 Task: Create a due date automation trigger when advanced on, on the wednesday of the week a card is due add basic without the red label at 11:00 AM.
Action: Mouse moved to (1136, 157)
Screenshot: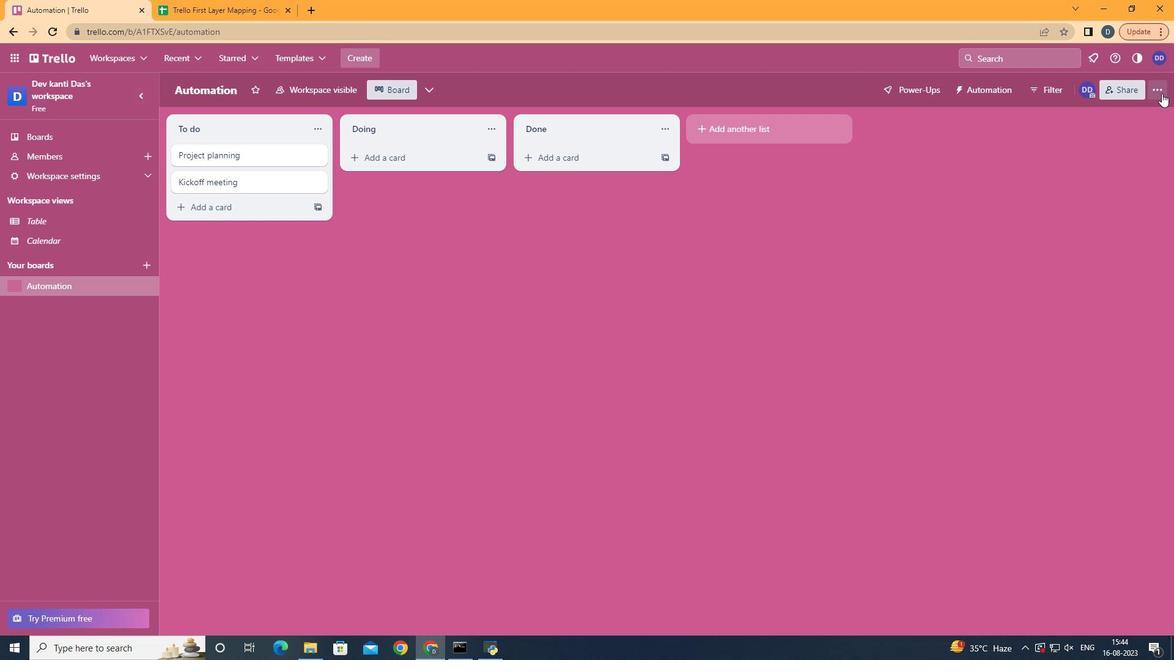 
Action: Mouse pressed left at (1136, 157)
Screenshot: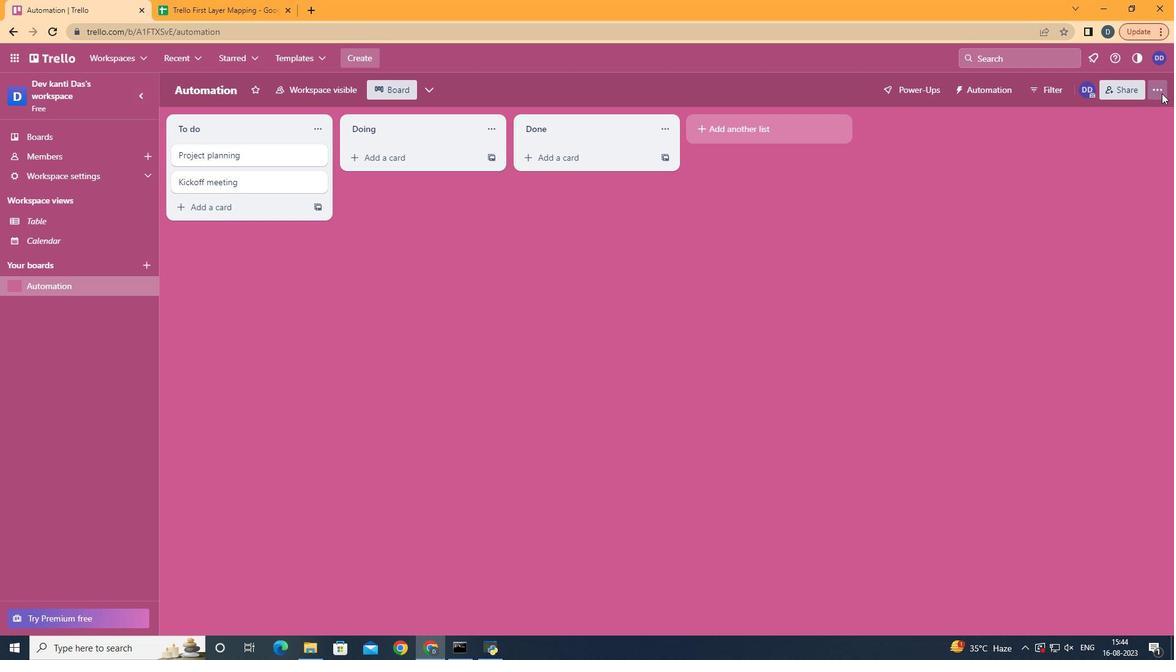 
Action: Mouse moved to (1063, 308)
Screenshot: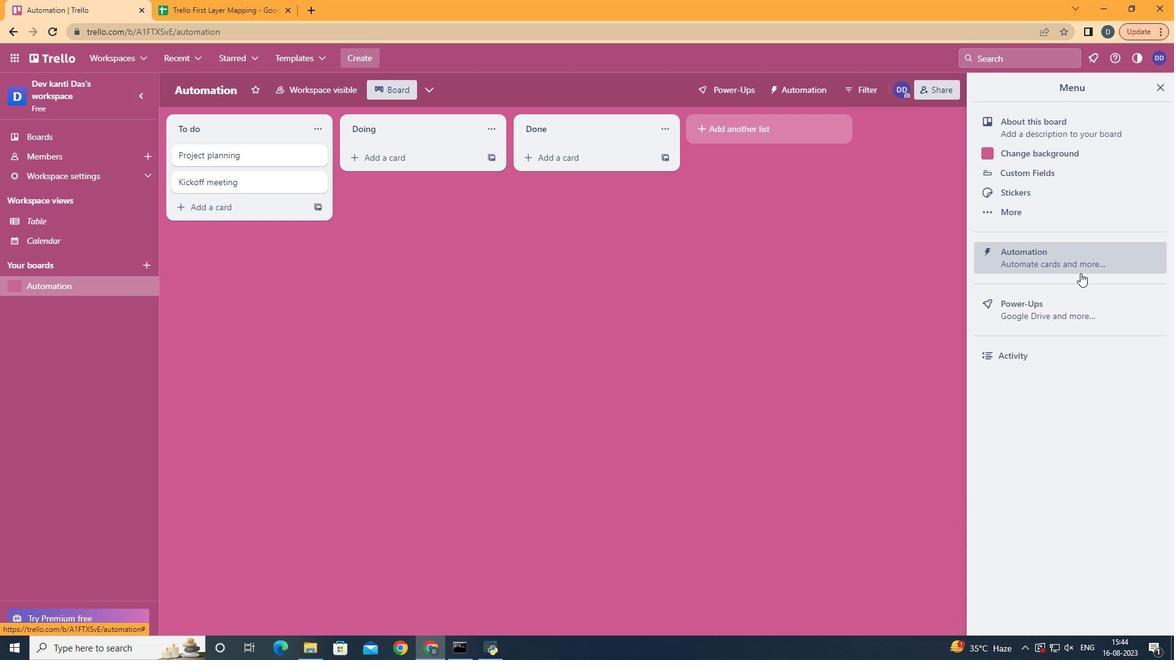 
Action: Mouse pressed left at (1063, 308)
Screenshot: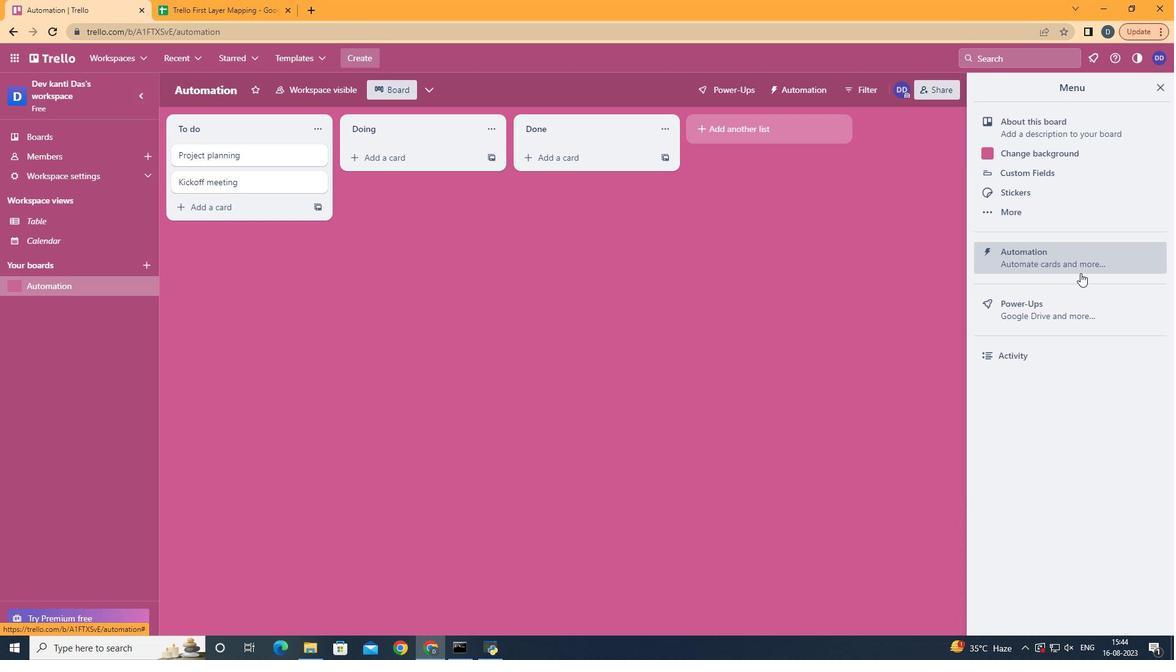 
Action: Mouse moved to (324, 283)
Screenshot: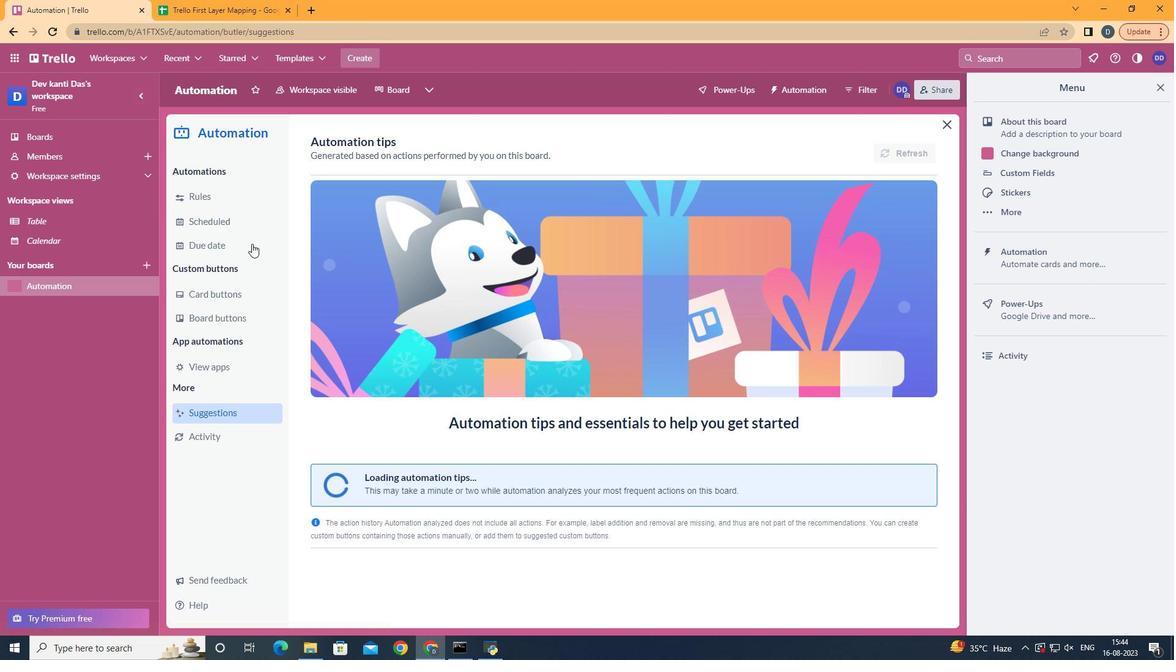 
Action: Mouse pressed left at (324, 283)
Screenshot: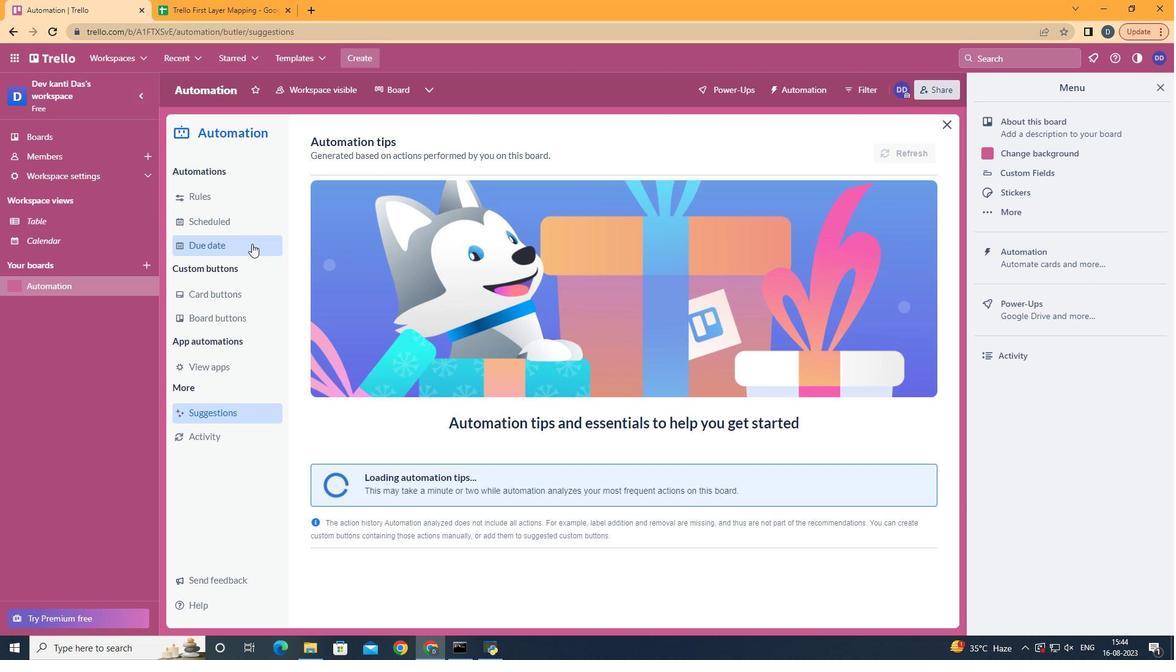 
Action: Mouse moved to (867, 197)
Screenshot: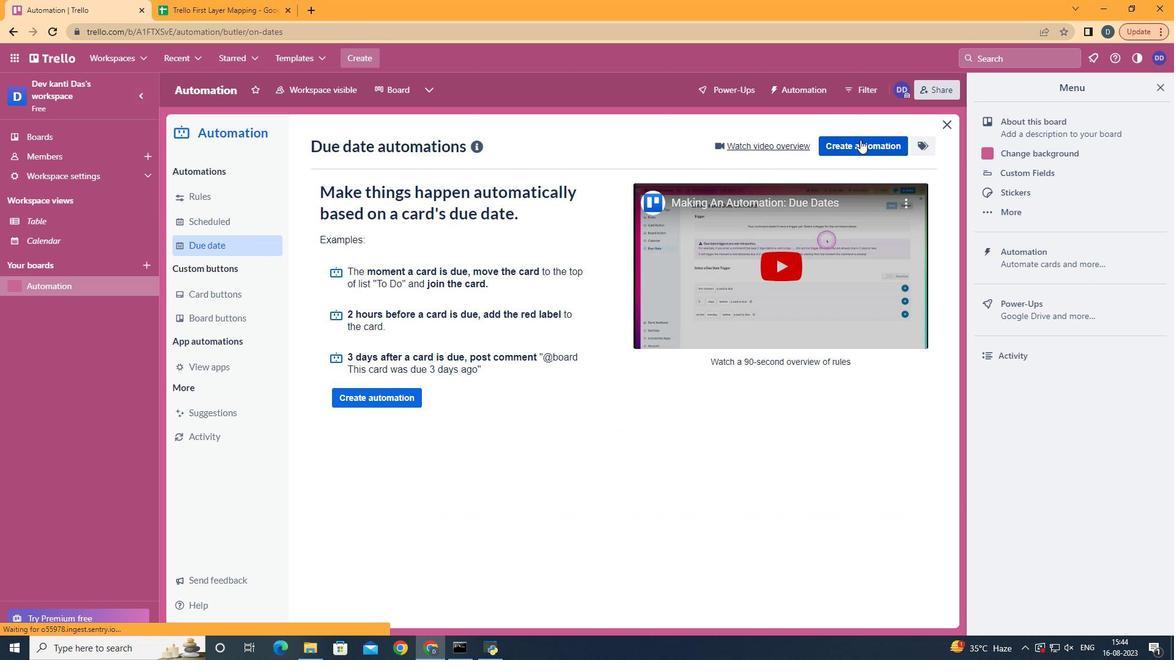 
Action: Mouse pressed left at (867, 197)
Screenshot: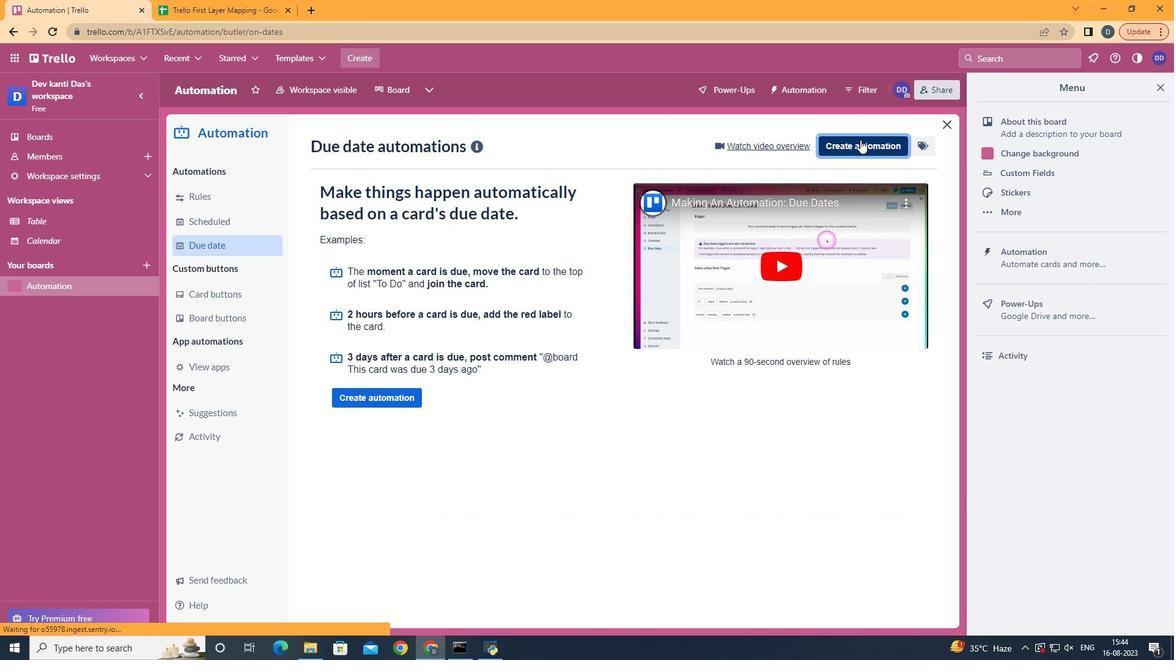
Action: Mouse moved to (679, 301)
Screenshot: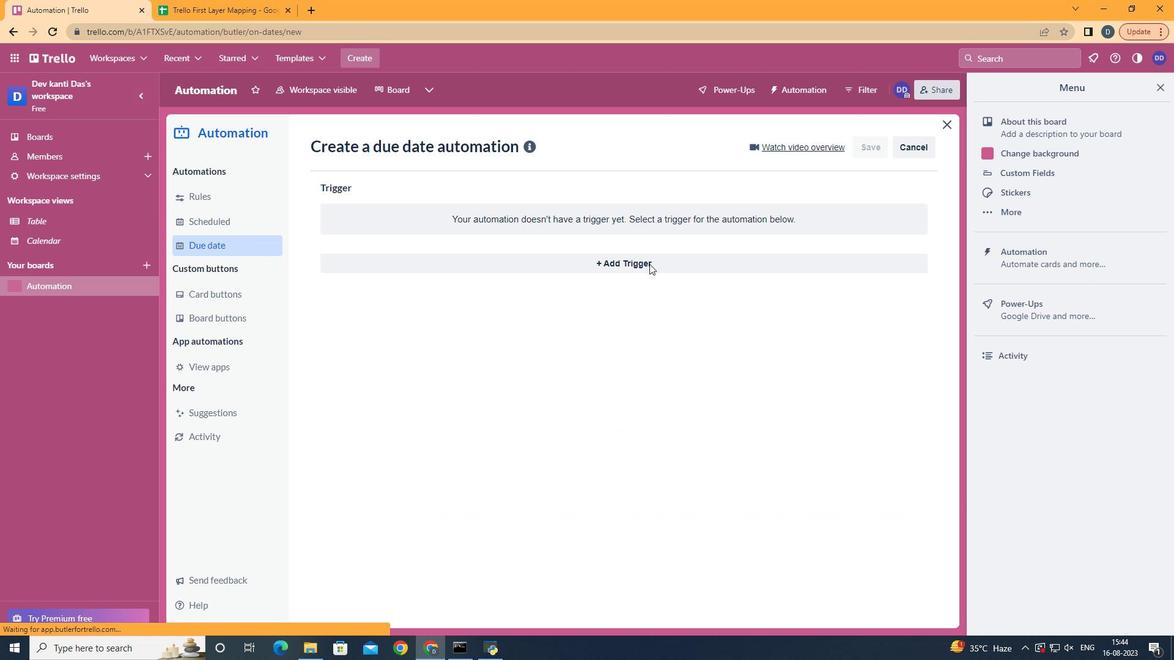 
Action: Mouse pressed left at (679, 301)
Screenshot: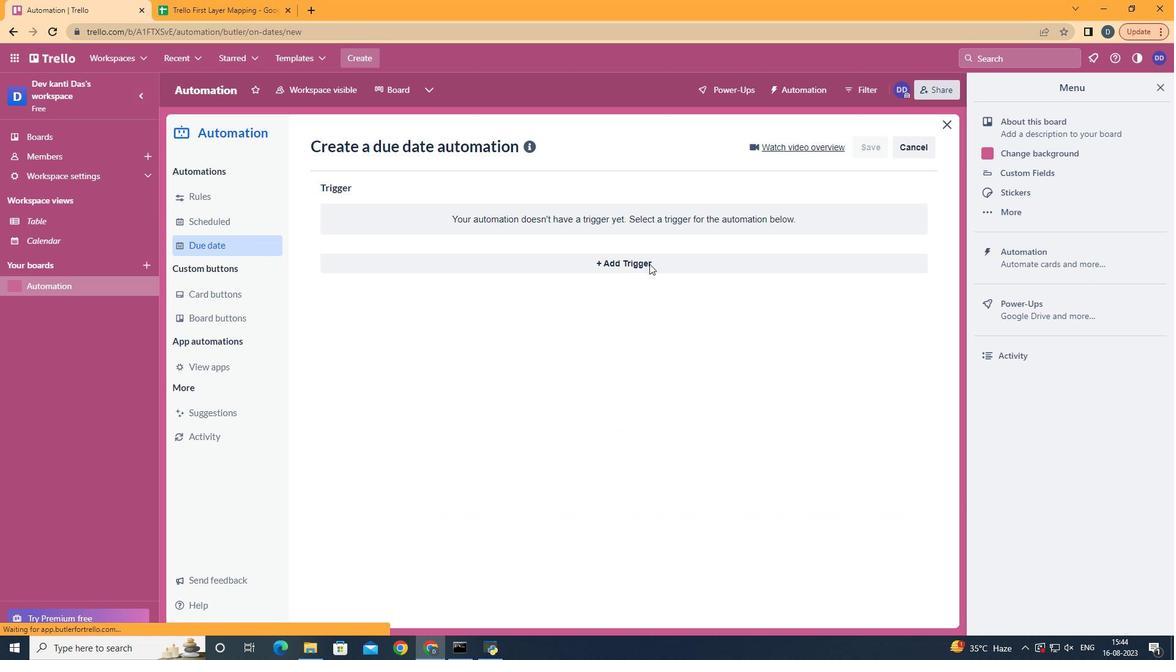 
Action: Mouse moved to (461, 388)
Screenshot: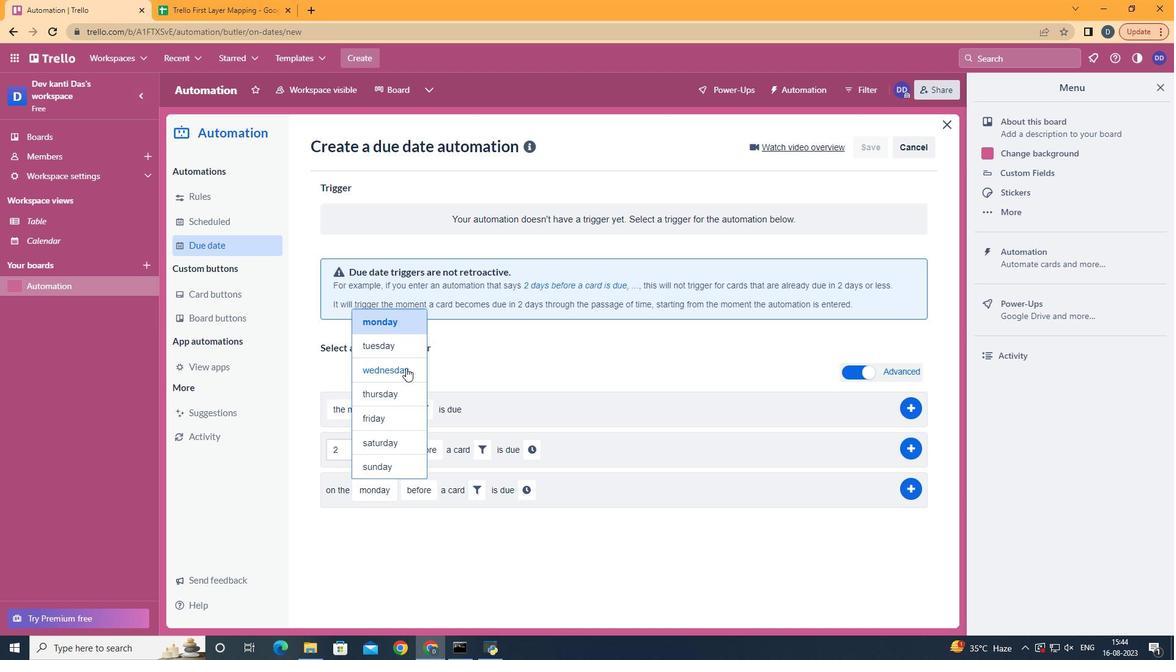 
Action: Mouse pressed left at (461, 388)
Screenshot: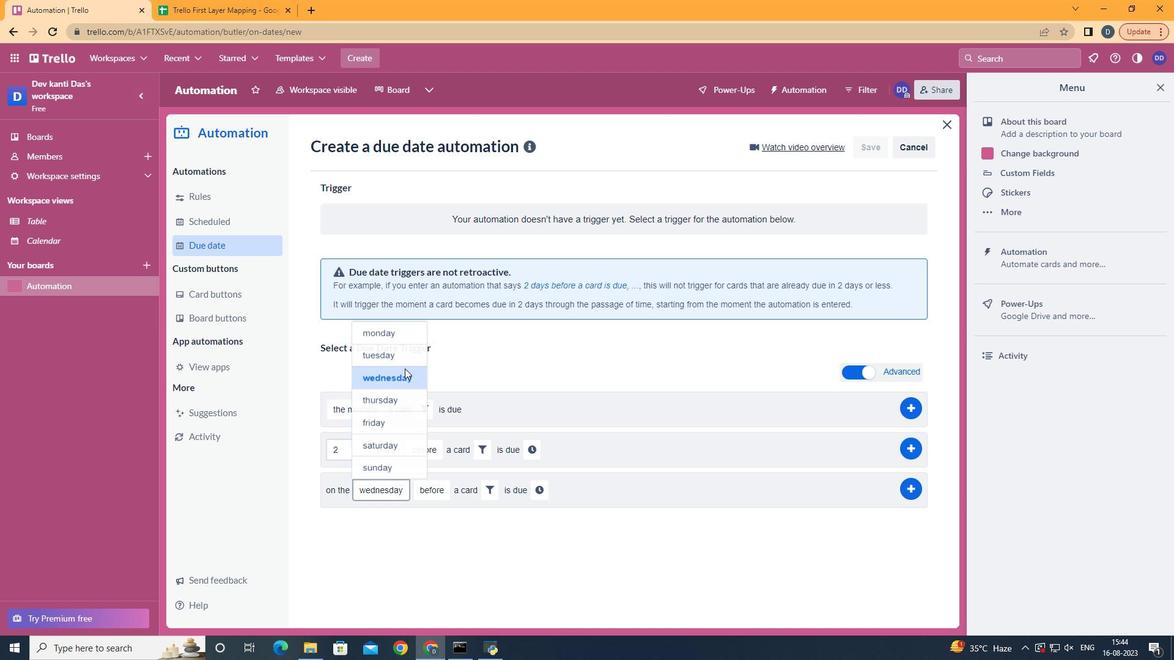 
Action: Mouse moved to (504, 554)
Screenshot: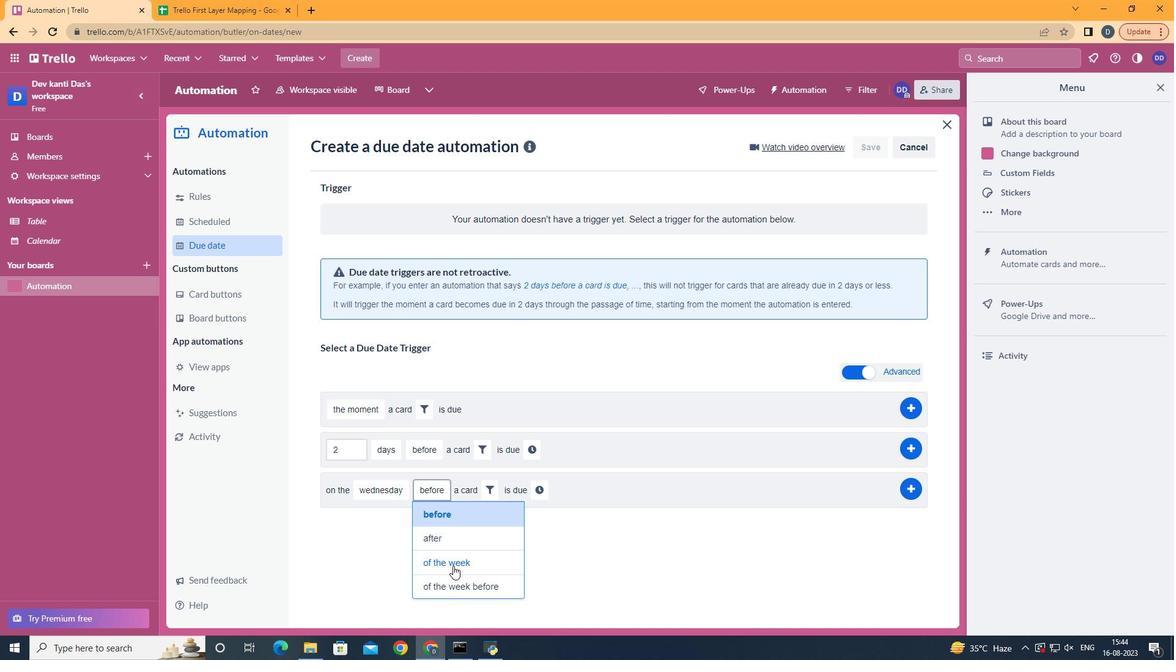 
Action: Mouse pressed left at (504, 554)
Screenshot: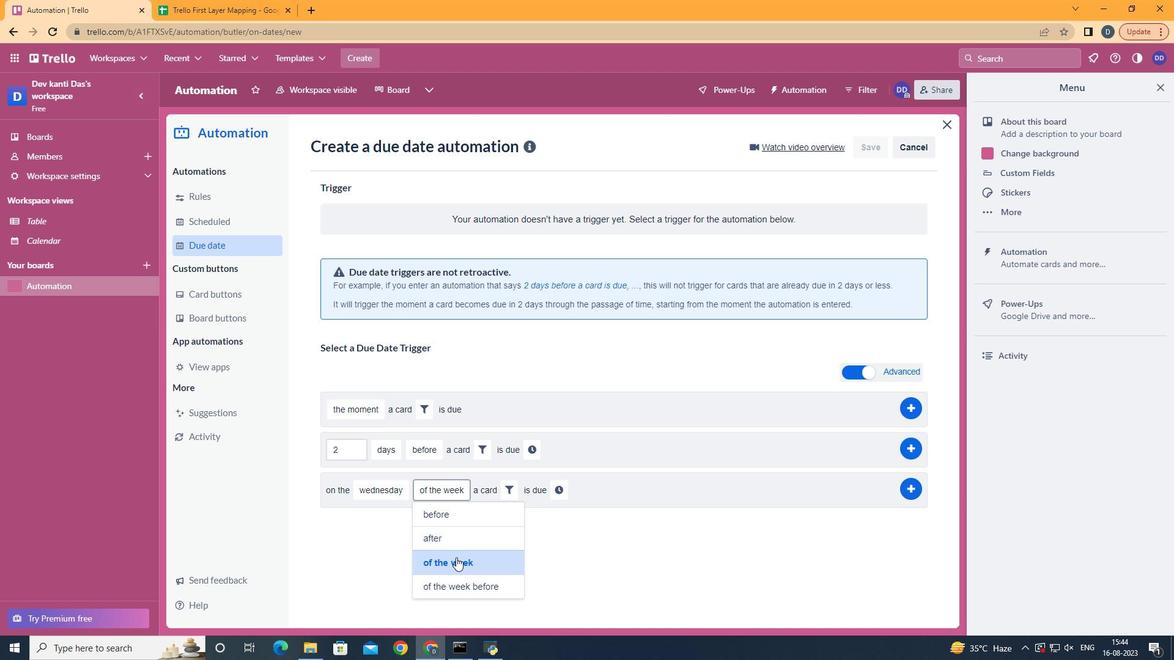 
Action: Mouse moved to (553, 495)
Screenshot: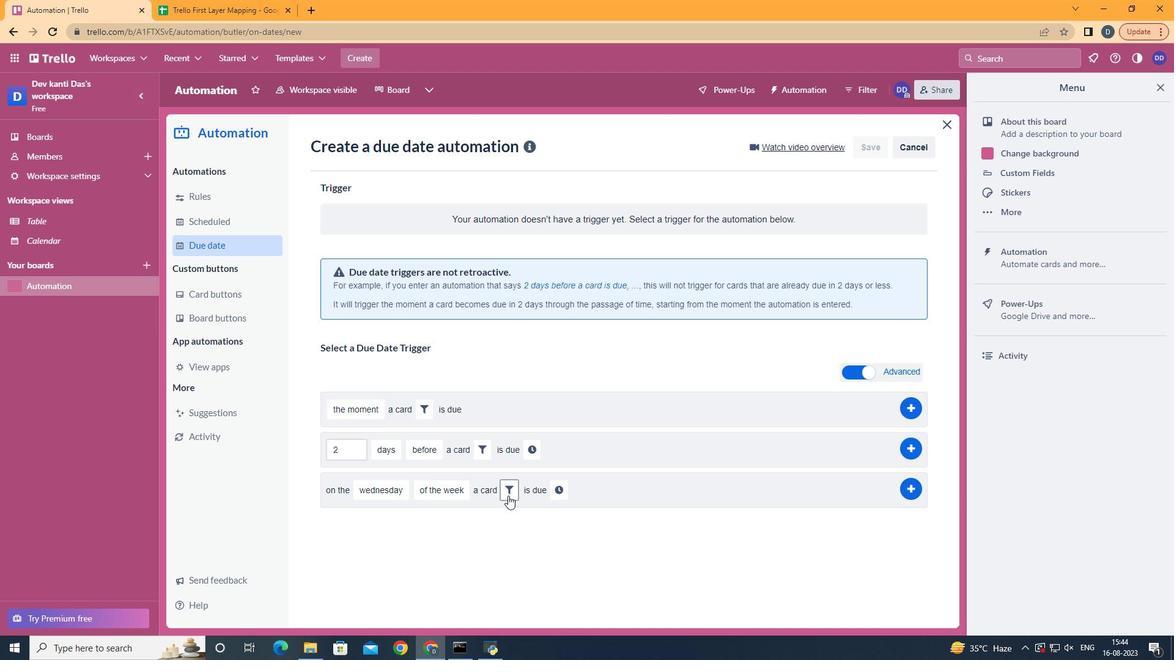 
Action: Mouse pressed left at (553, 495)
Screenshot: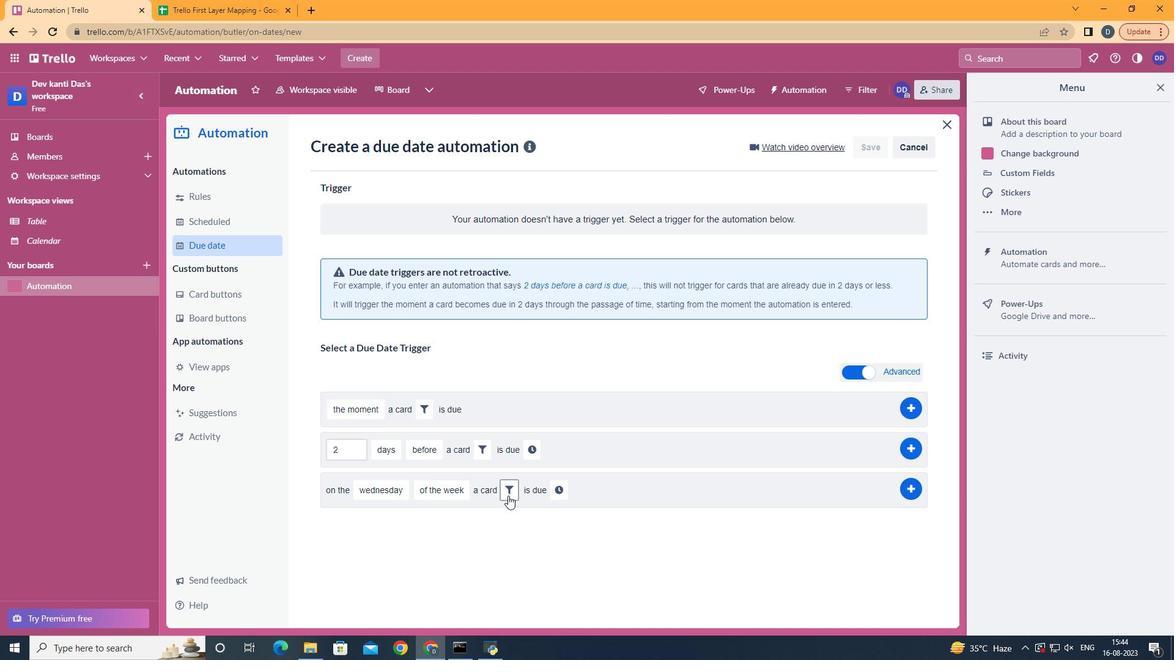 
Action: Mouse moved to (624, 521)
Screenshot: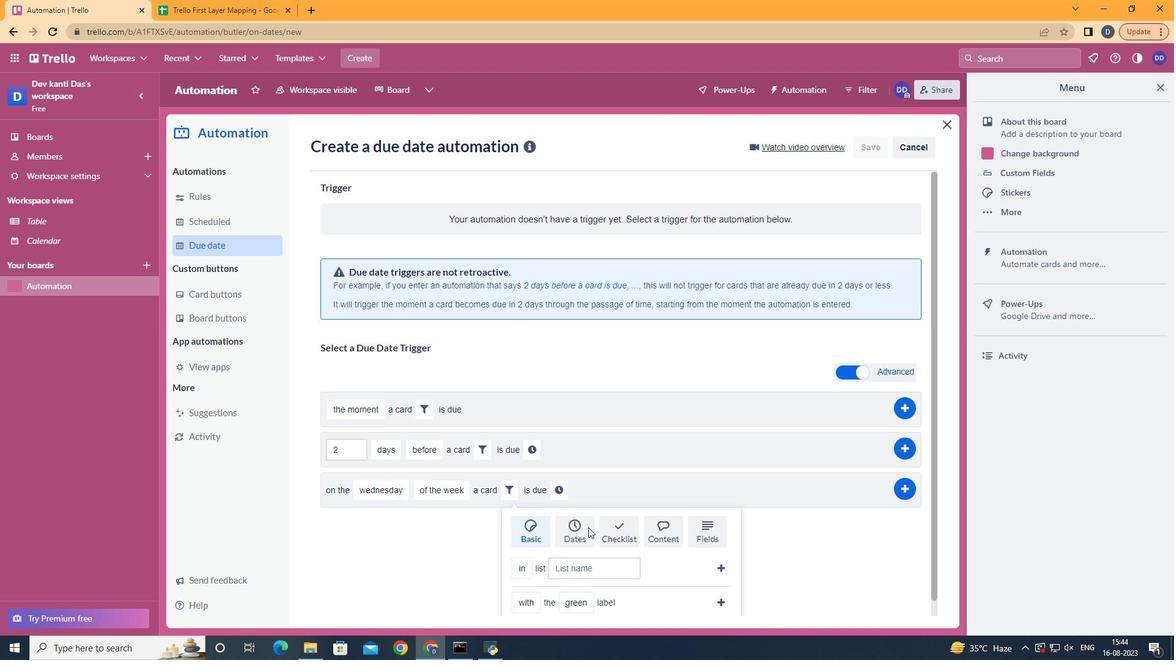 
Action: Mouse scrolled (624, 521) with delta (0, 0)
Screenshot: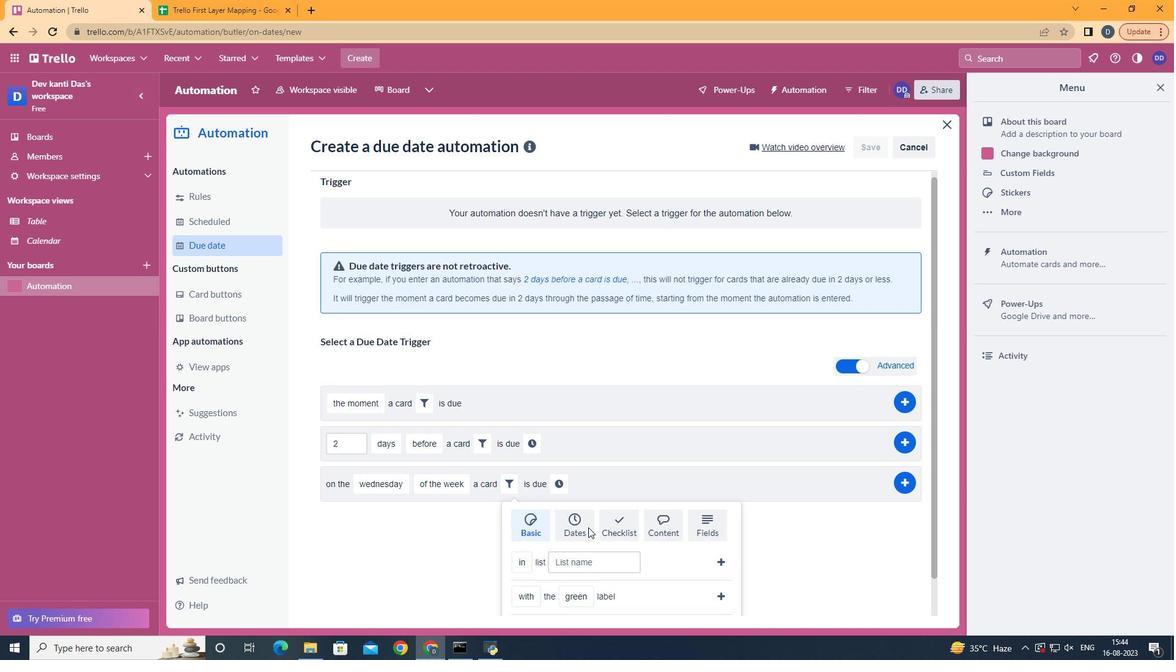 
Action: Mouse scrolled (624, 521) with delta (0, 0)
Screenshot: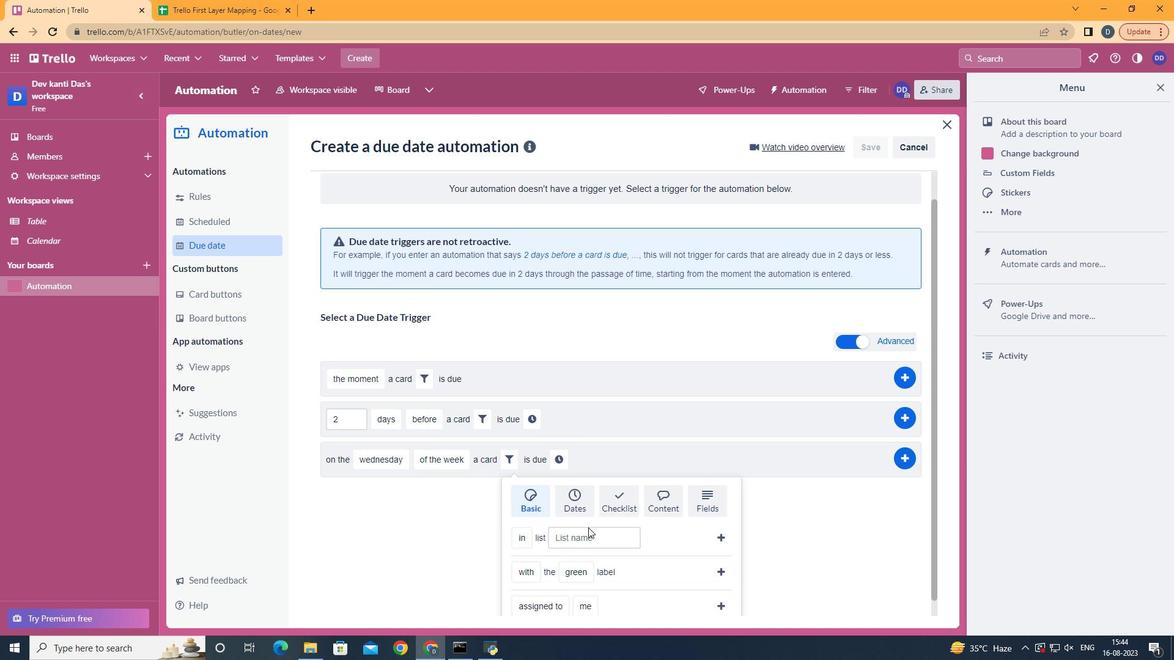
Action: Mouse scrolled (624, 521) with delta (0, 0)
Screenshot: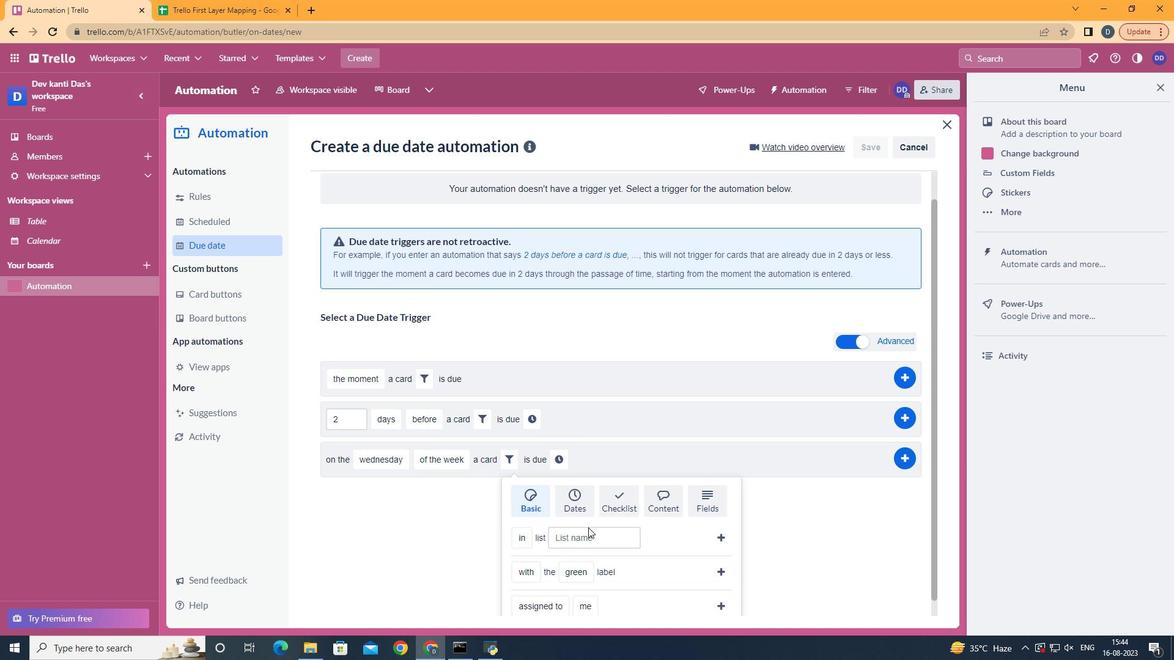 
Action: Mouse scrolled (624, 521) with delta (0, 0)
Screenshot: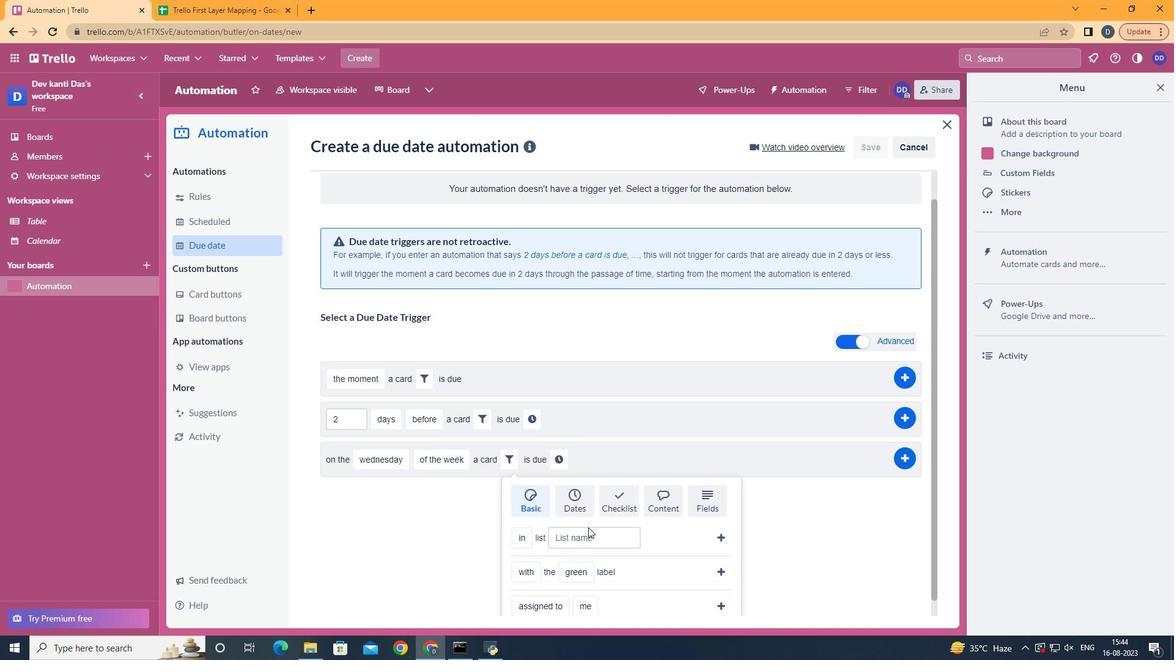 
Action: Mouse moved to (589, 504)
Screenshot: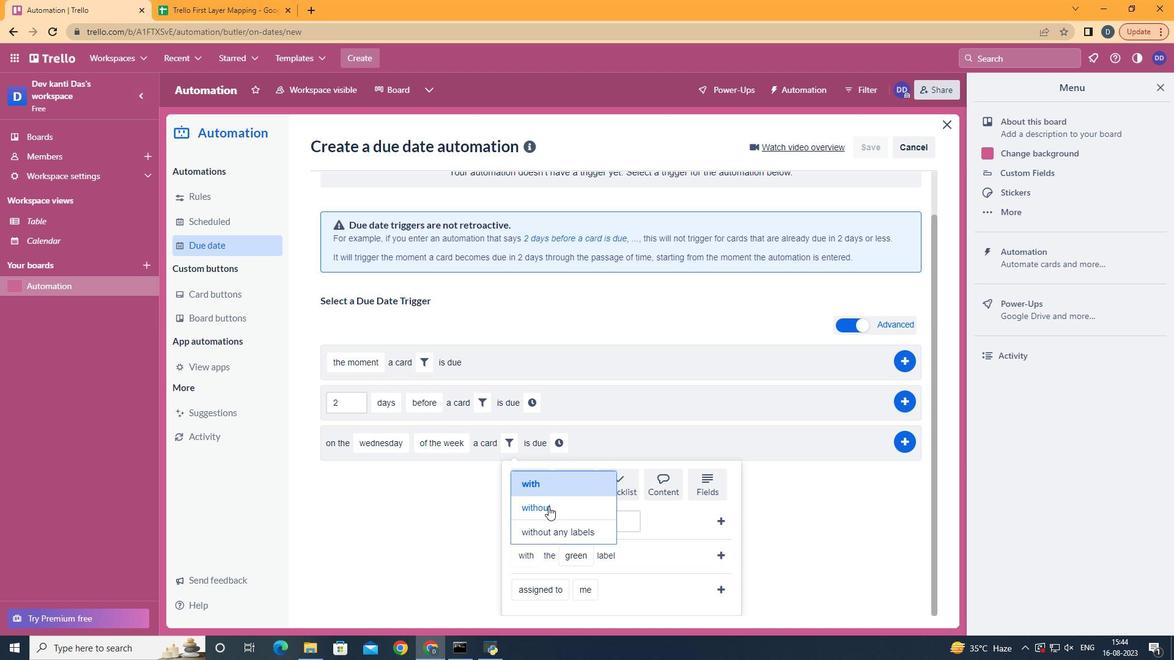 
Action: Mouse pressed left at (589, 504)
Screenshot: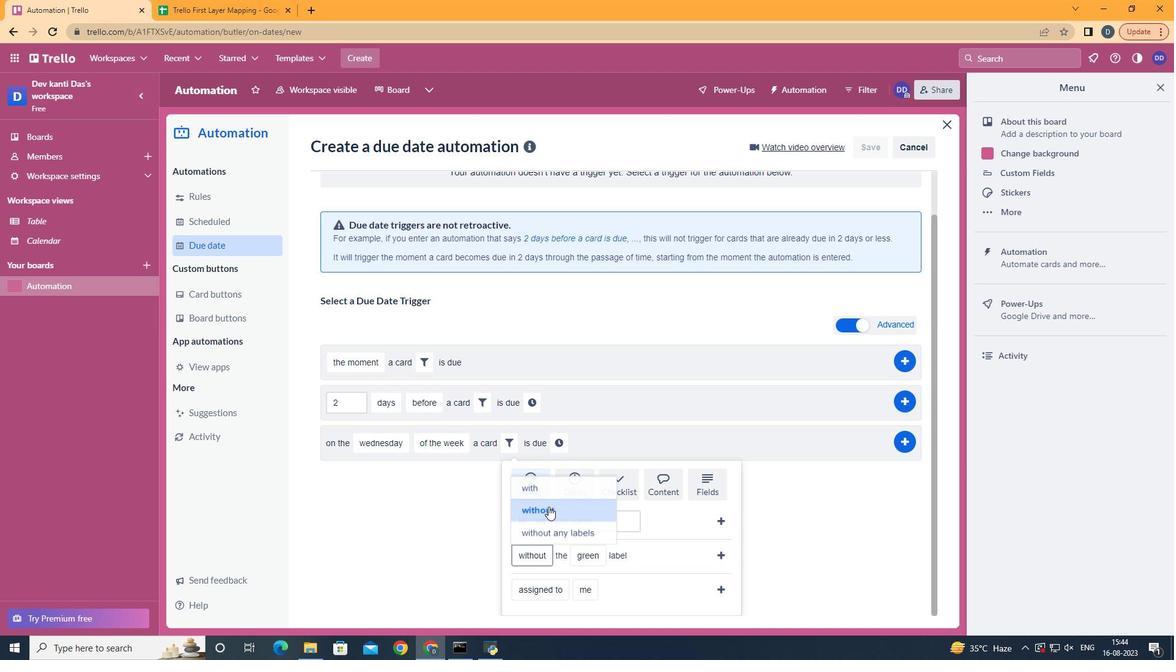 
Action: Mouse moved to (622, 478)
Screenshot: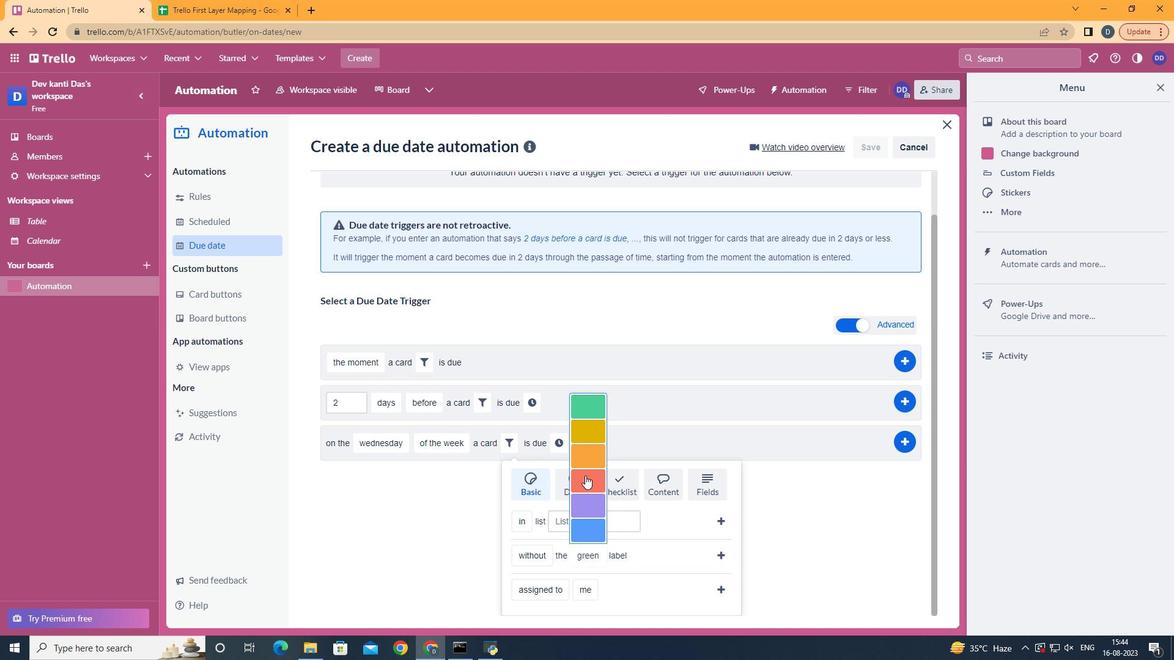 
Action: Mouse pressed left at (622, 478)
Screenshot: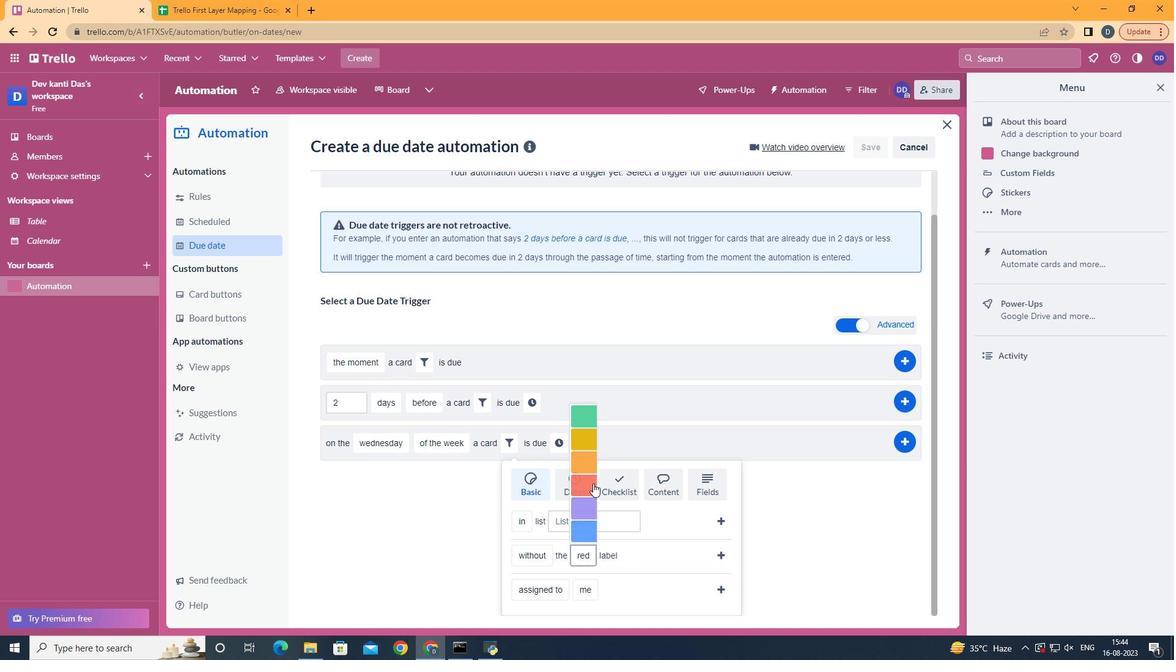 
Action: Mouse moved to (743, 545)
Screenshot: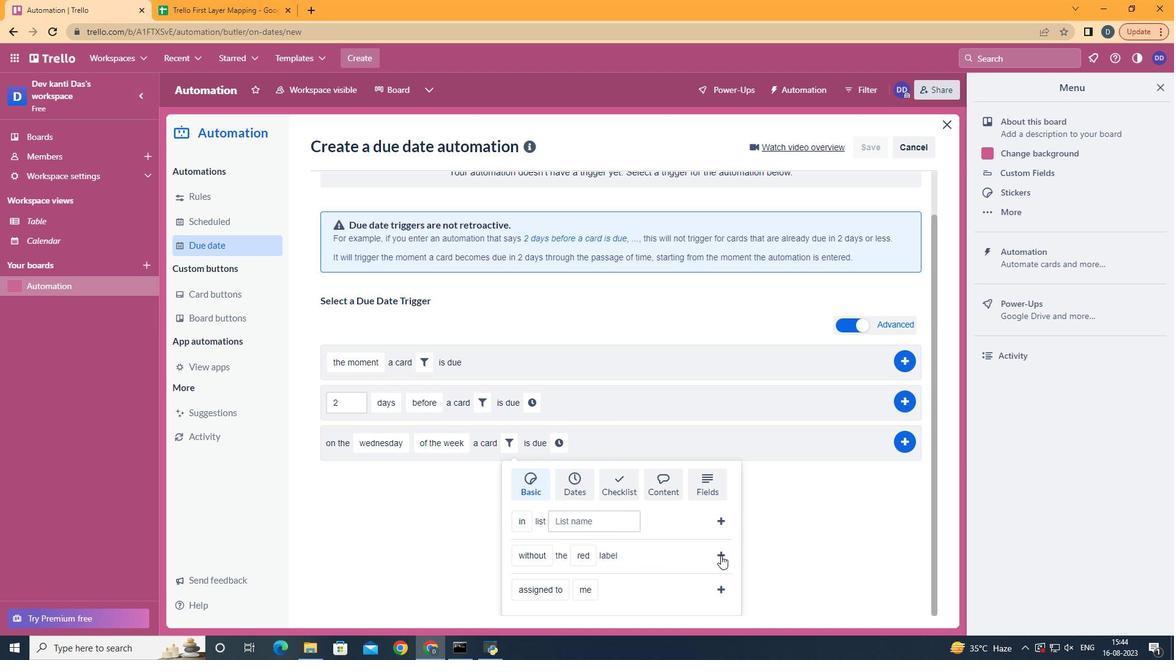 
Action: Mouse pressed left at (743, 545)
Screenshot: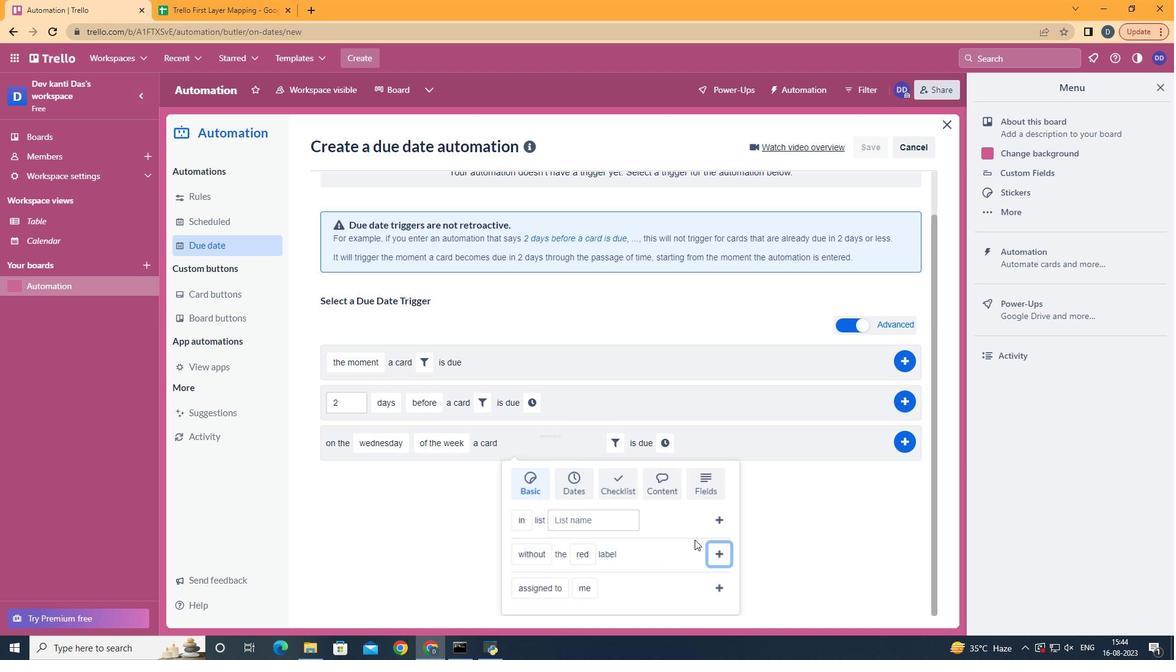
Action: Mouse moved to (684, 483)
Screenshot: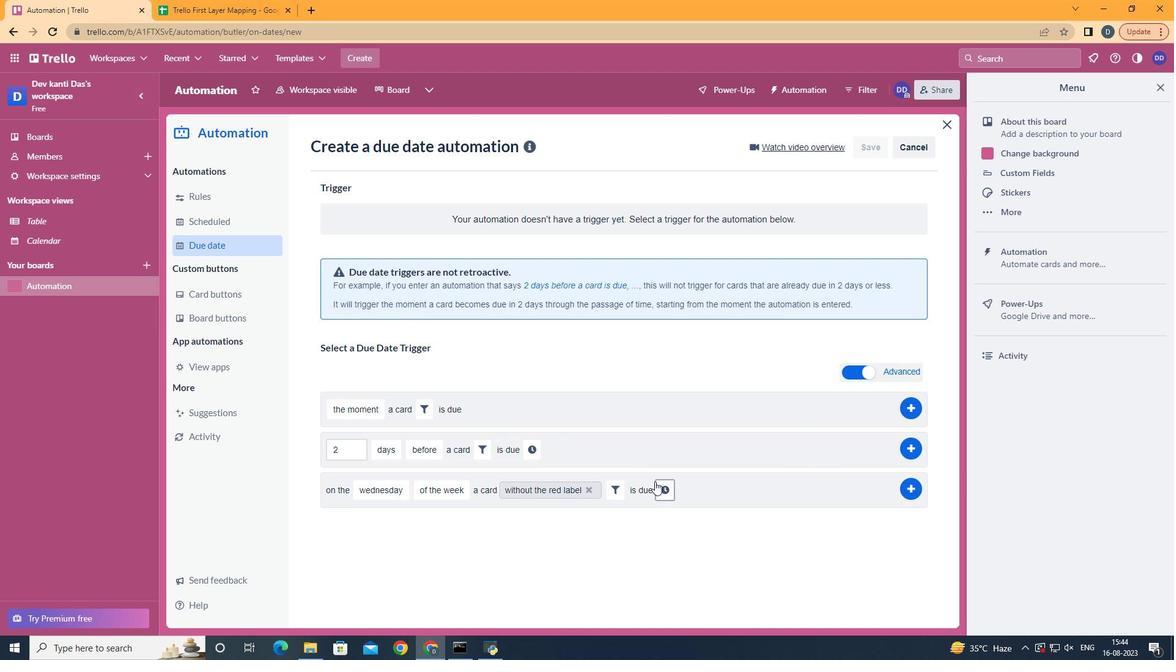 
Action: Mouse pressed left at (684, 483)
Screenshot: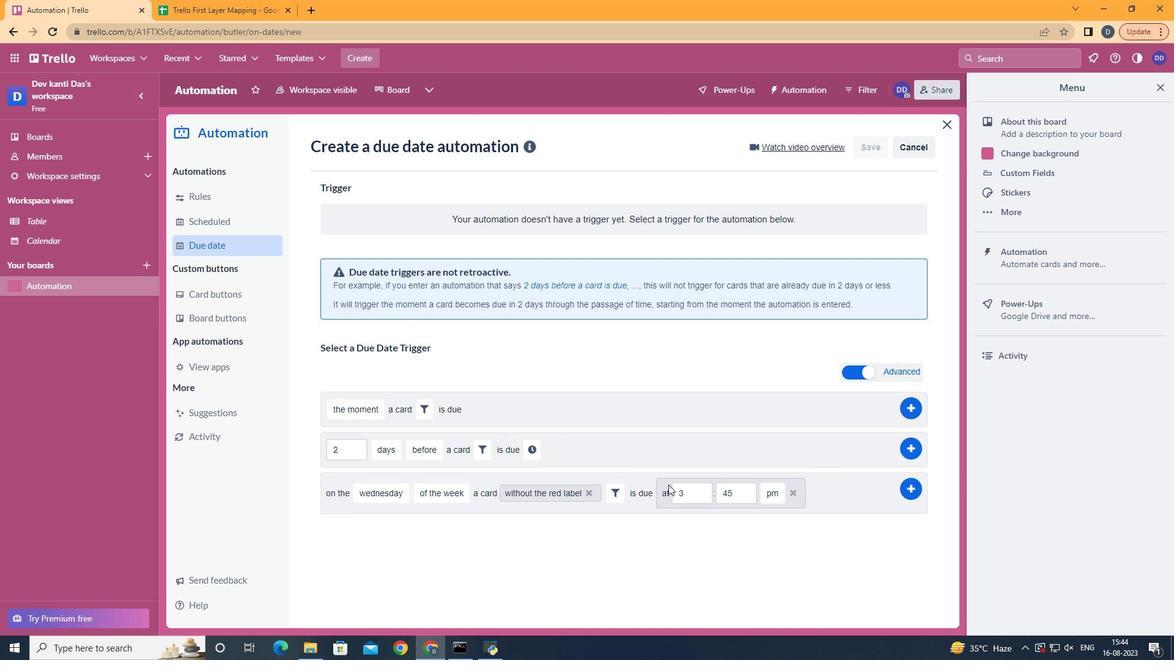 
Action: Mouse moved to (725, 491)
Screenshot: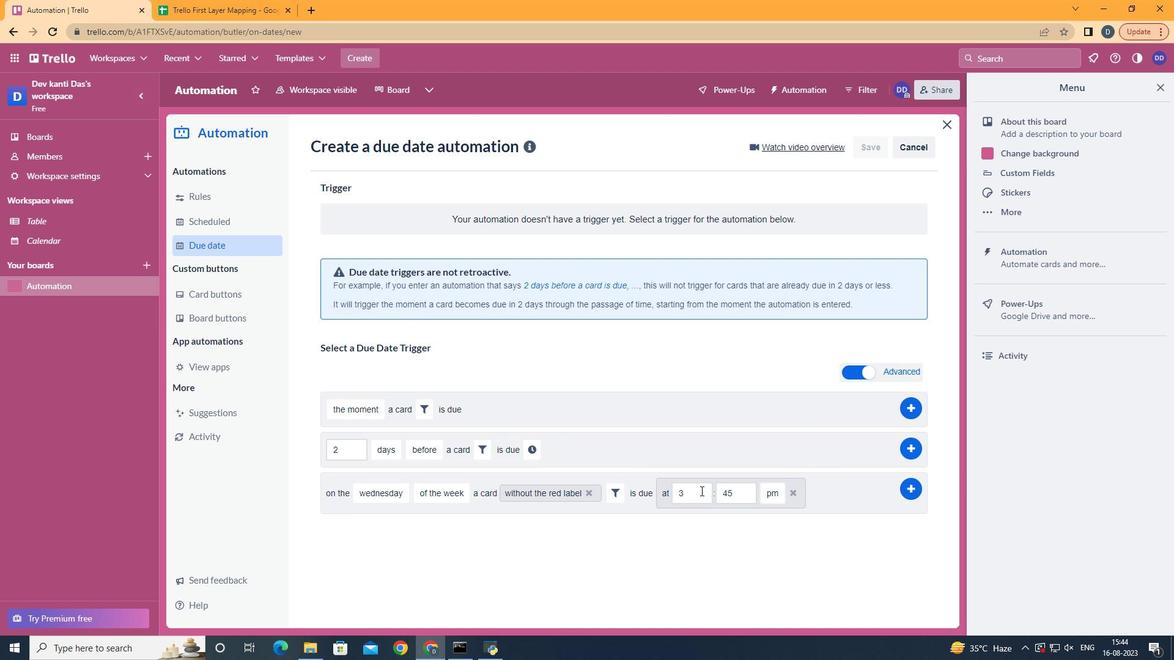 
Action: Mouse pressed left at (725, 491)
Screenshot: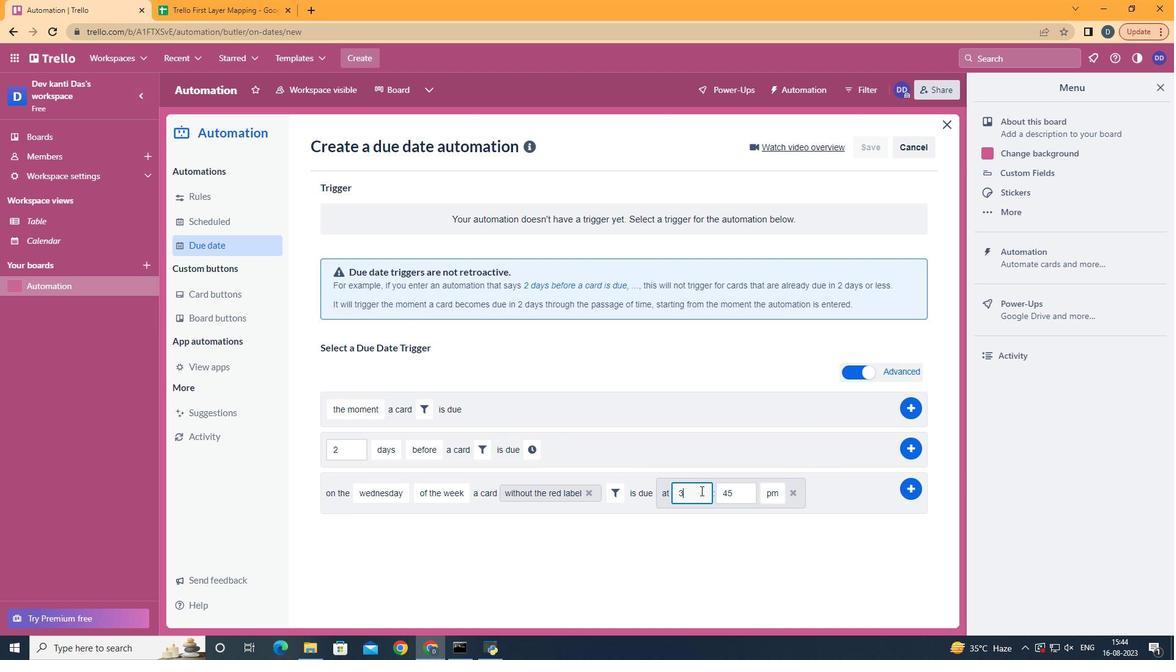 
Action: Key pressed <Key.backspace>11
Screenshot: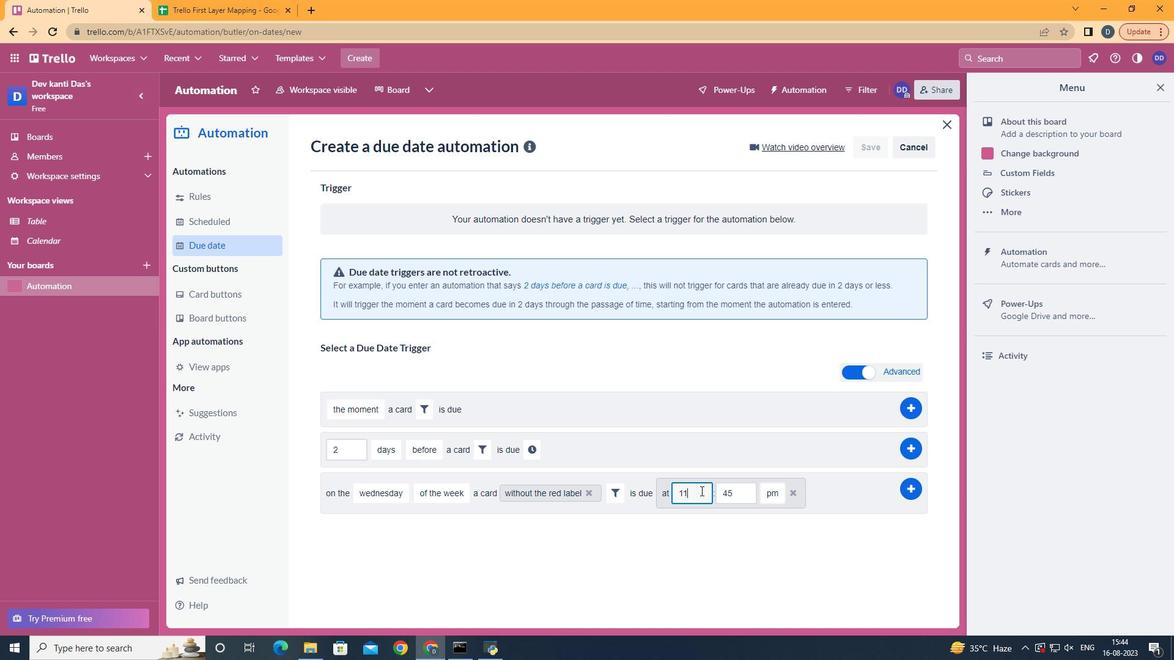 
Action: Mouse moved to (759, 493)
Screenshot: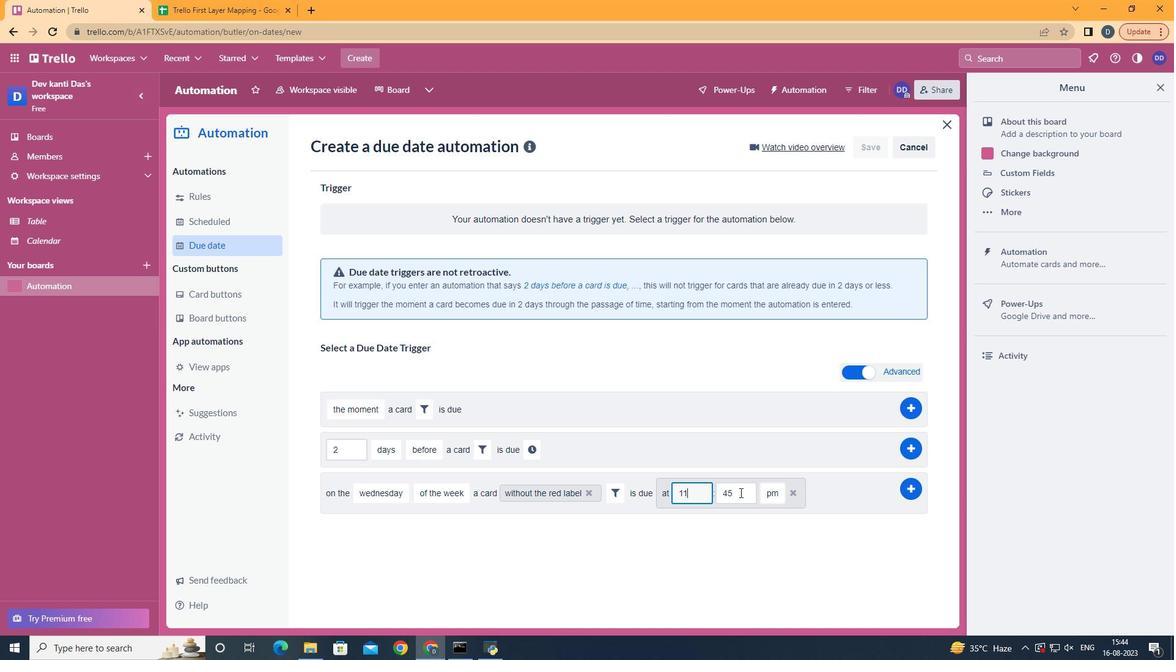 
Action: Mouse pressed left at (759, 493)
Screenshot: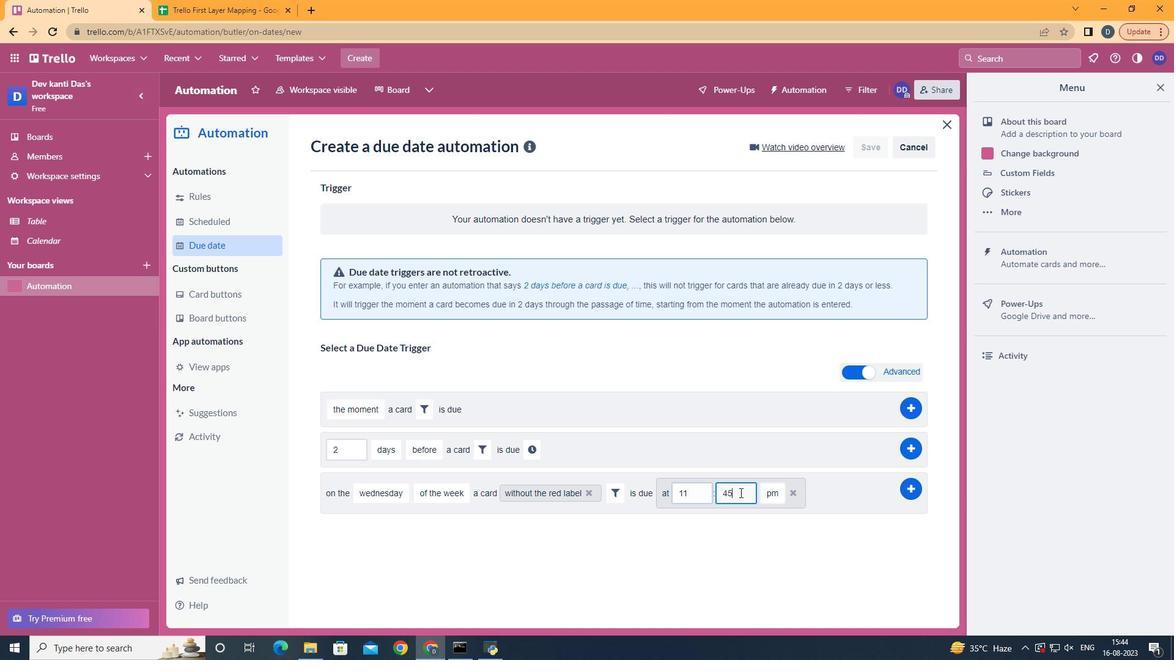 
Action: Key pressed <Key.backspace><Key.backspace>00
Screenshot: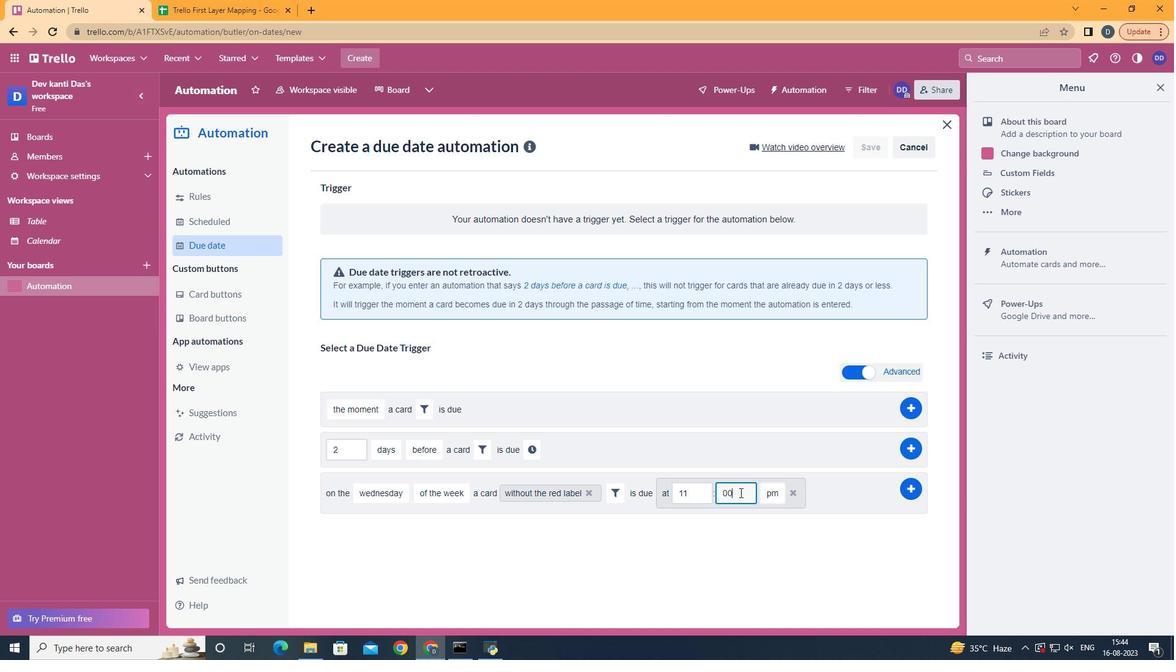 
Action: Mouse moved to (794, 507)
Screenshot: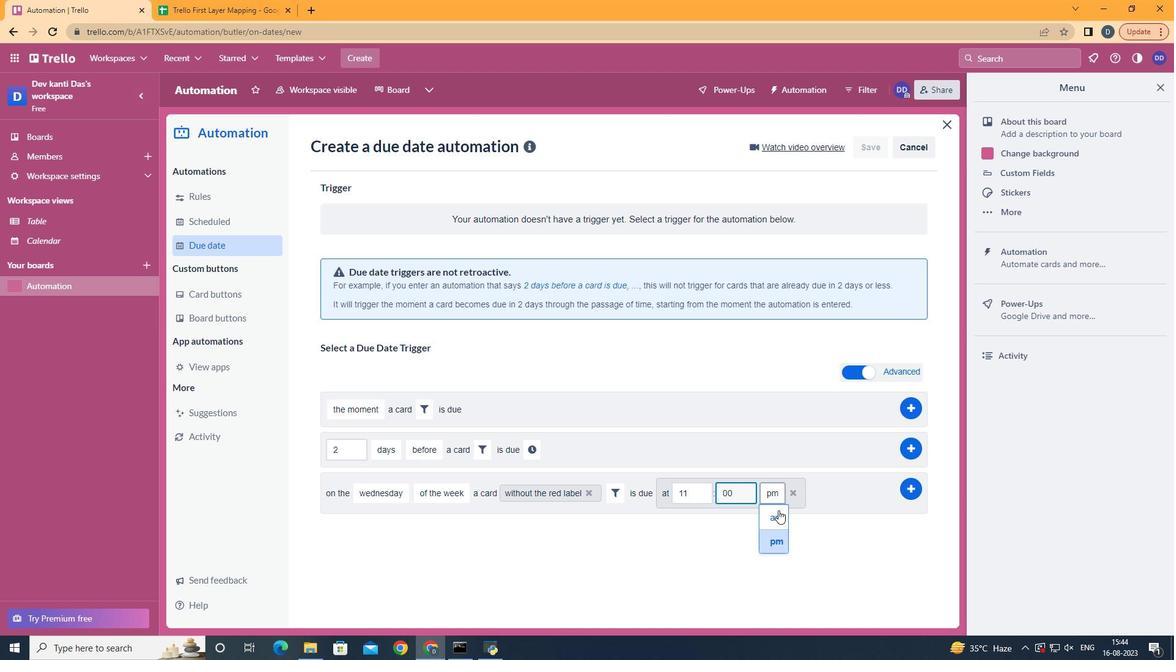 
Action: Mouse pressed left at (794, 507)
Screenshot: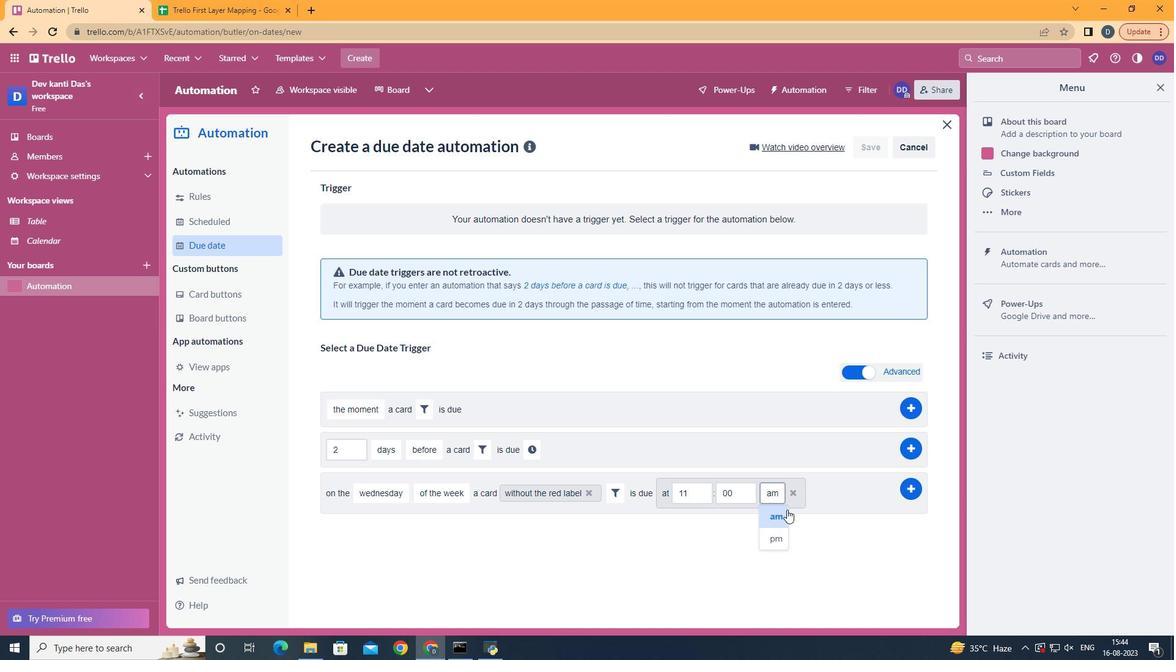 
Action: Mouse moved to (911, 490)
Screenshot: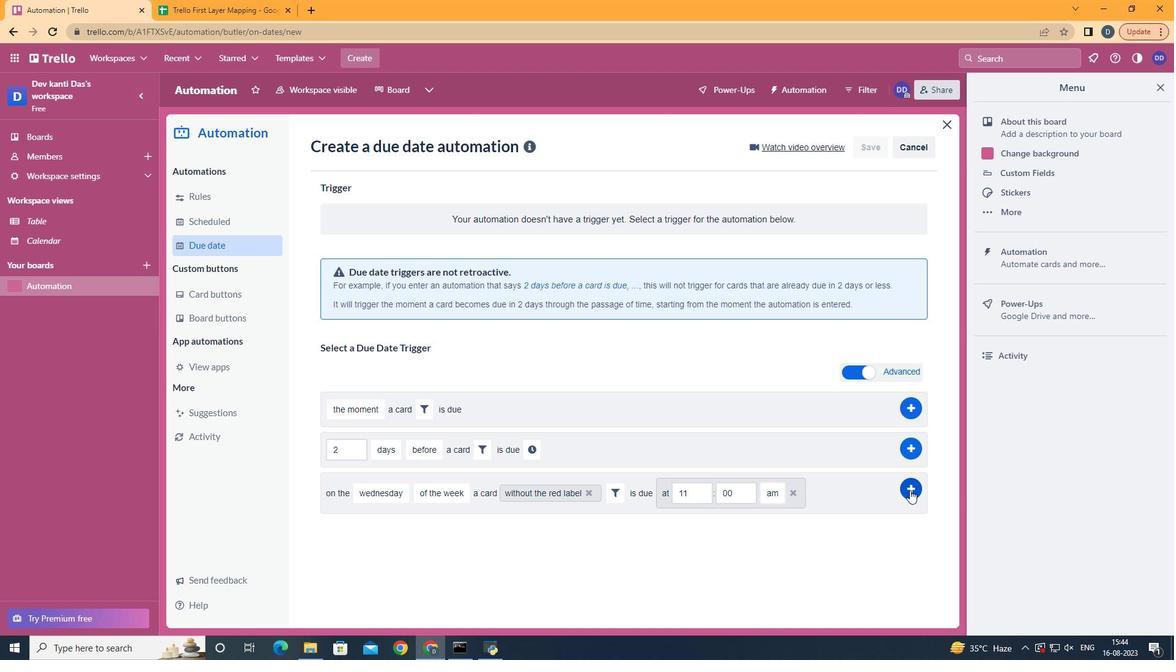 
Action: Mouse pressed left at (911, 490)
Screenshot: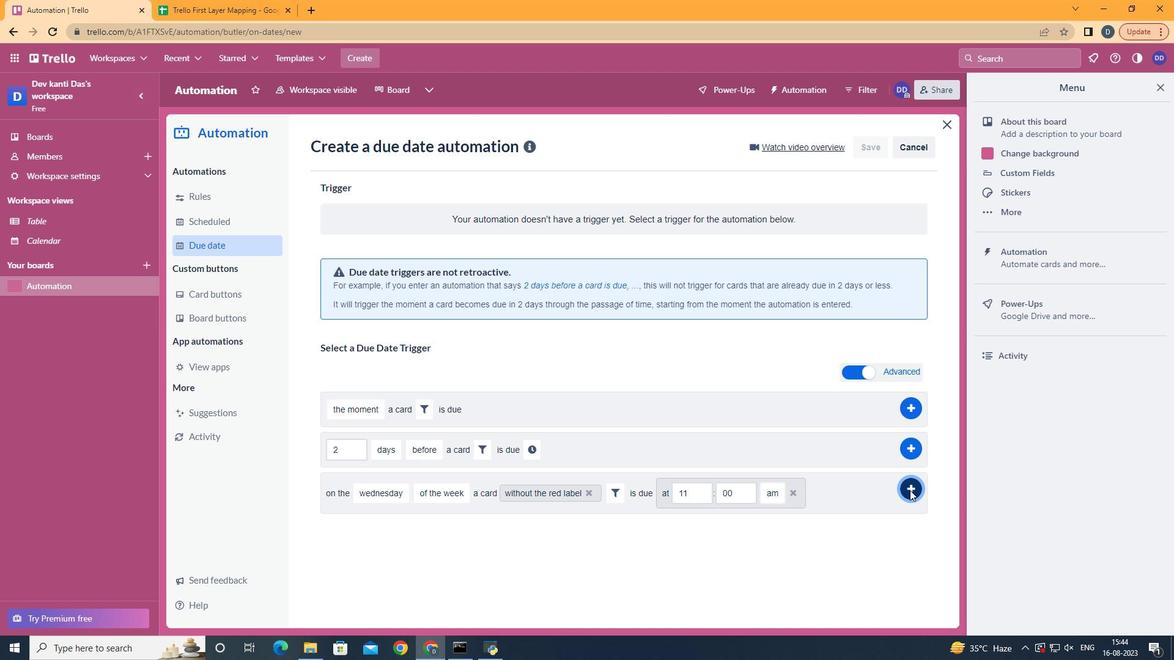 
Action: Mouse moved to (910, 490)
Screenshot: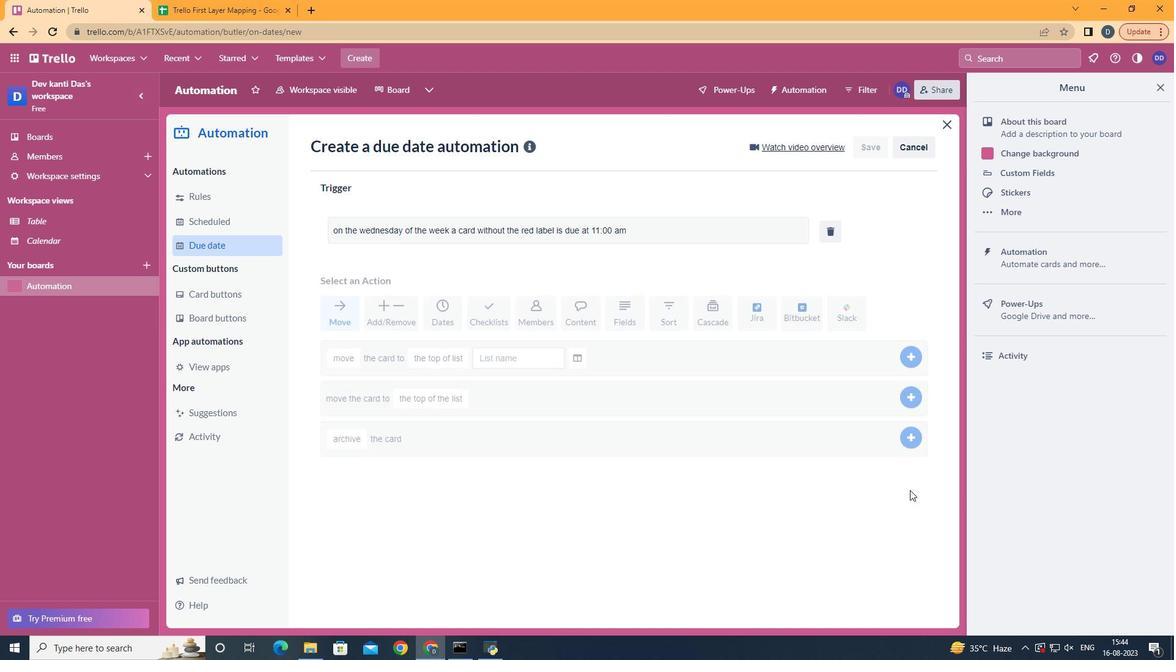 
